 Task: Create Workspace Inventory Management Software Workspace description Analyze data and create insightful visualizations. Workspace type Human Resources
Action: Mouse moved to (390, 66)
Screenshot: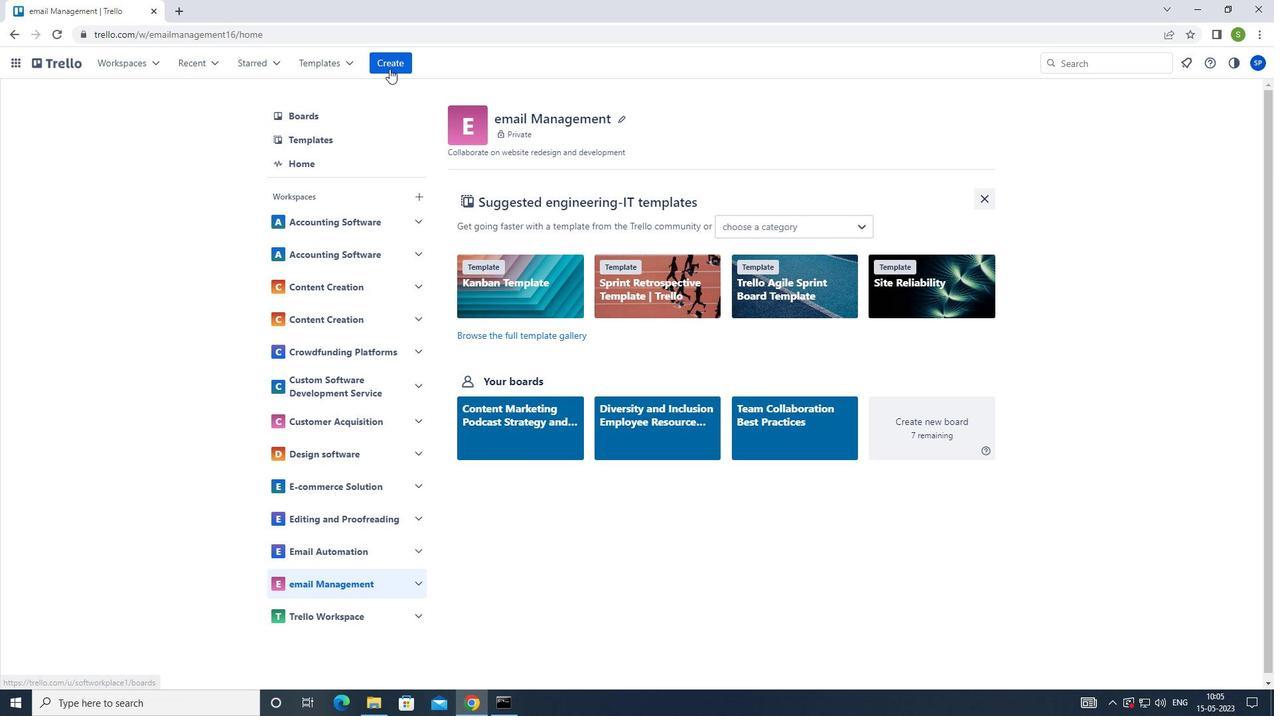 
Action: Mouse pressed left at (390, 66)
Screenshot: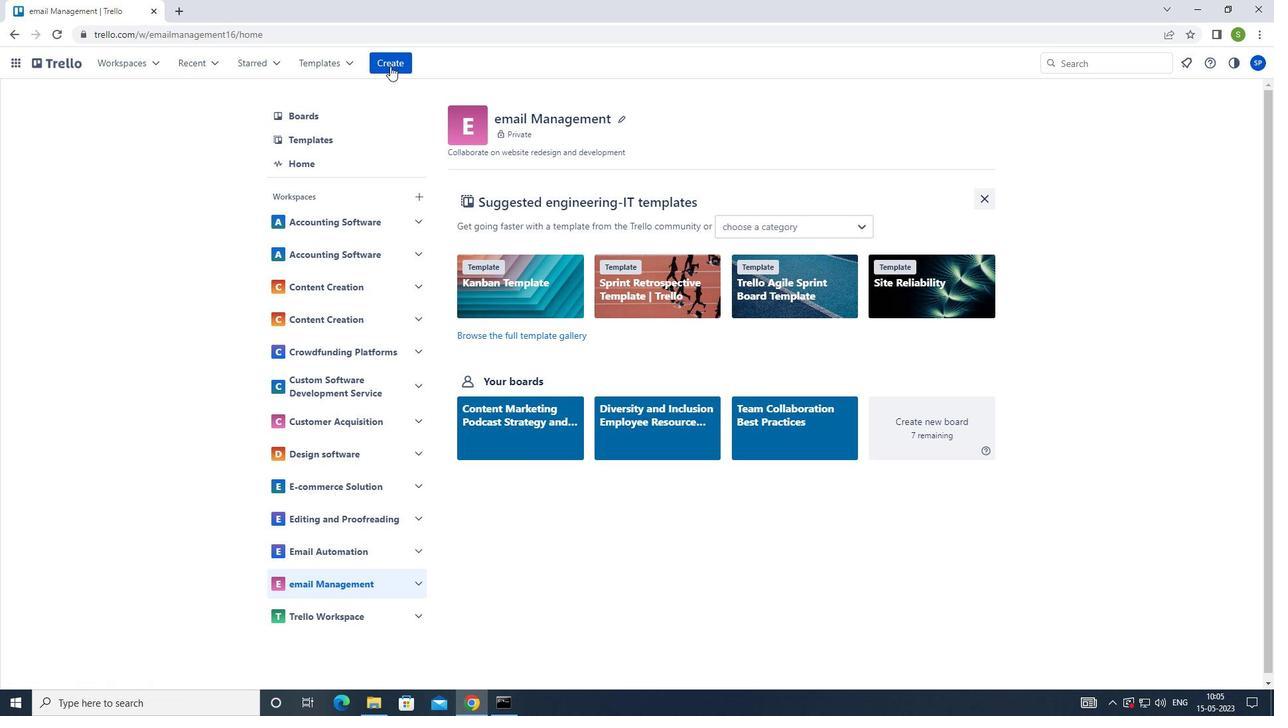
Action: Mouse moved to (425, 207)
Screenshot: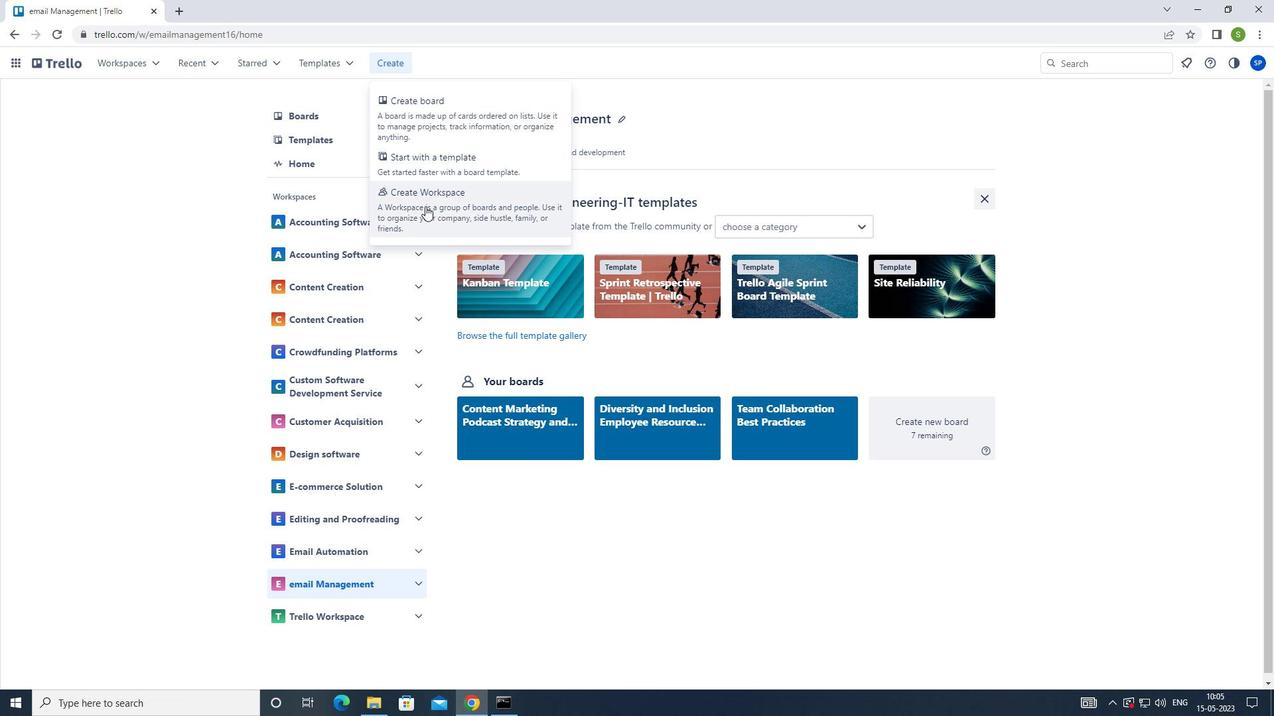 
Action: Mouse pressed left at (425, 207)
Screenshot: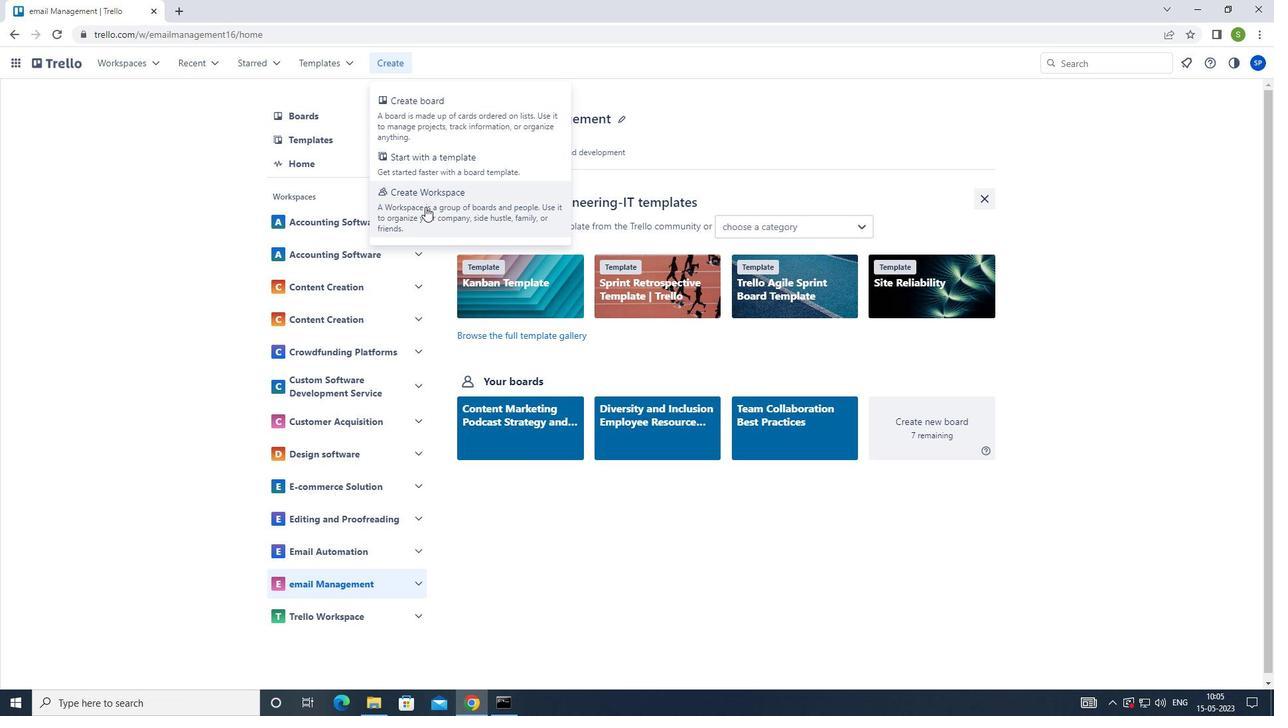 
Action: Mouse moved to (463, 192)
Screenshot: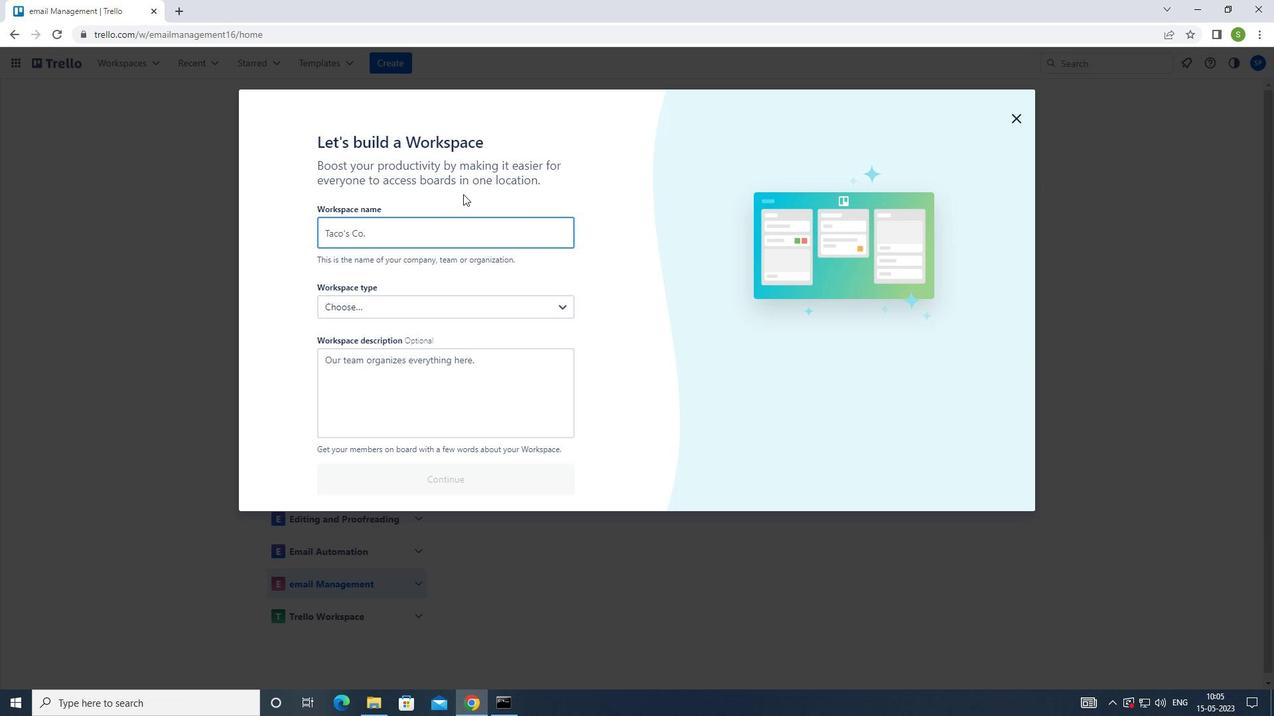 
Action: Key pressed <Key.shift>INVENTORY<Key.space><Key.shift>MANAGEMENT<Key.space><Key.shift><Key.shift><Key.shift>SOFTWRE
Screenshot: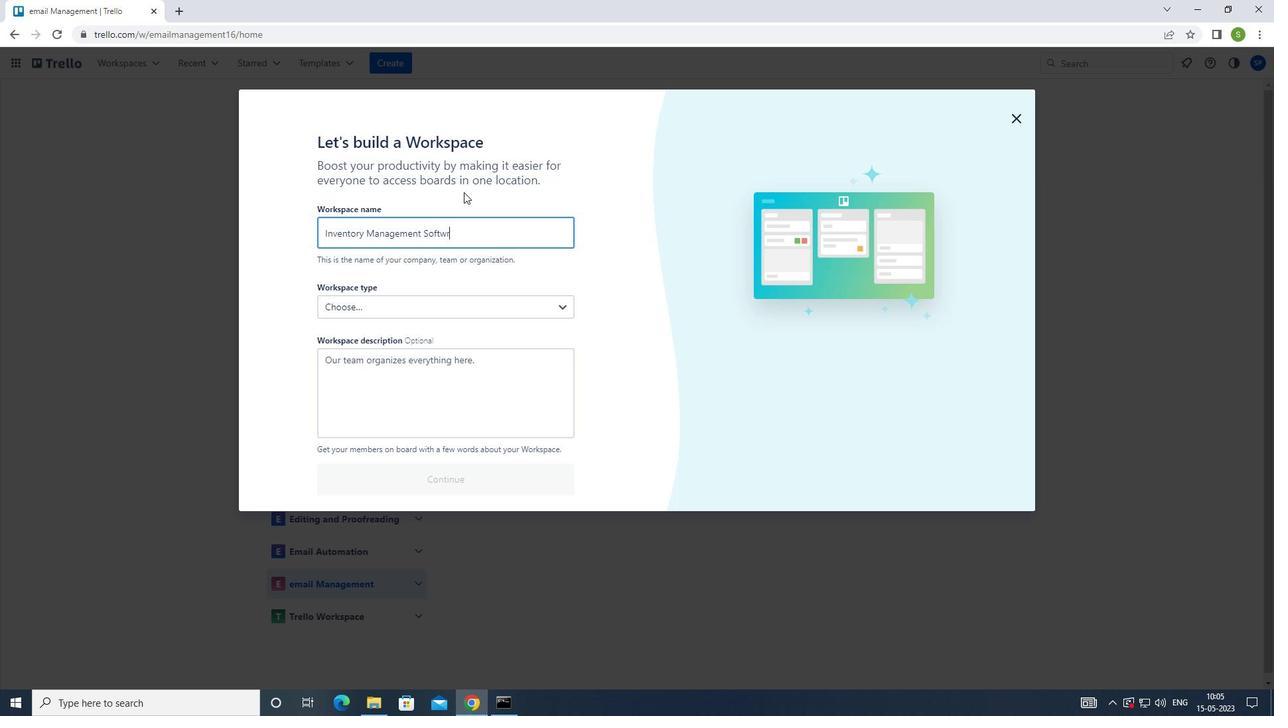 
Action: Mouse moved to (463, 192)
Screenshot: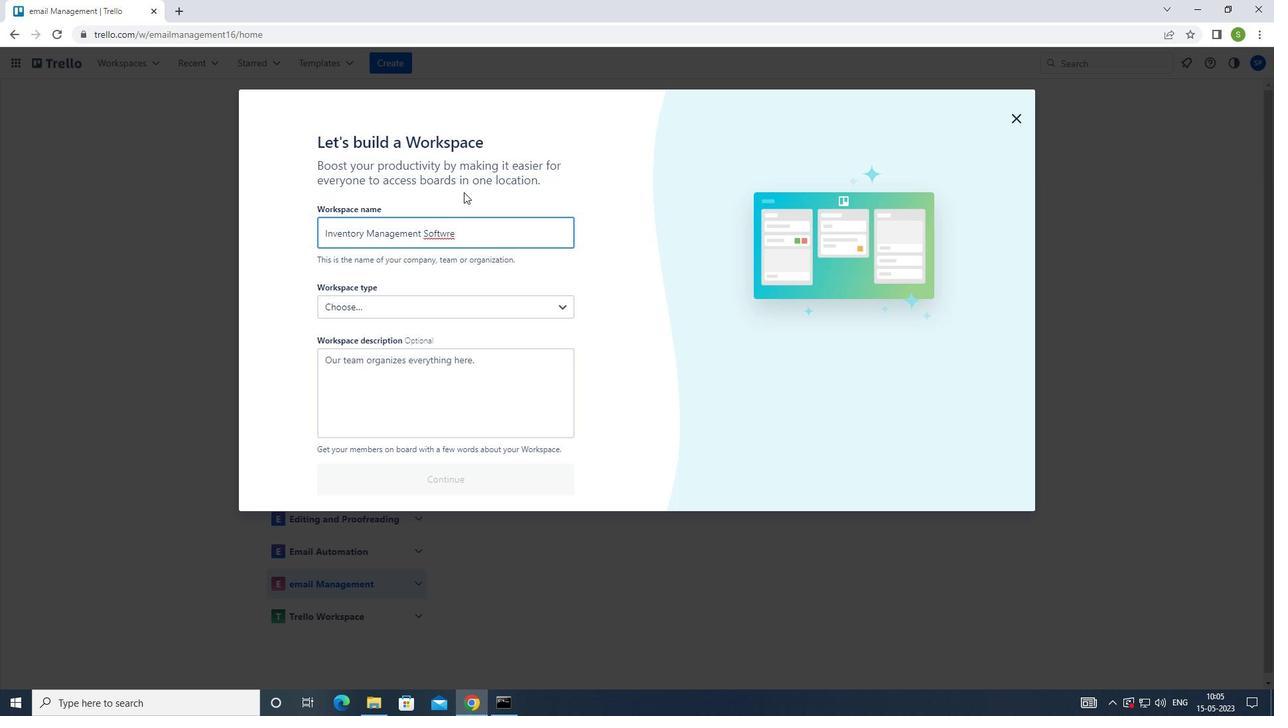 
Action: Key pressed <Key.left><Key.left>A
Screenshot: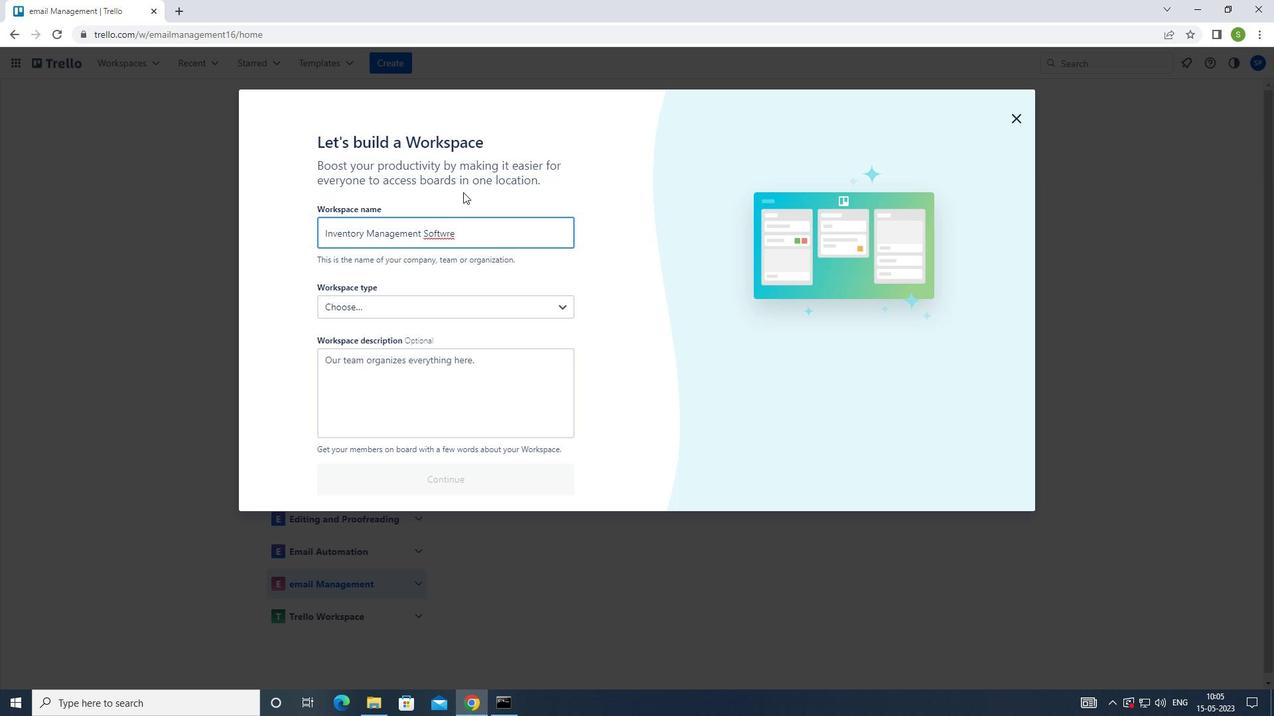 
Action: Mouse moved to (412, 392)
Screenshot: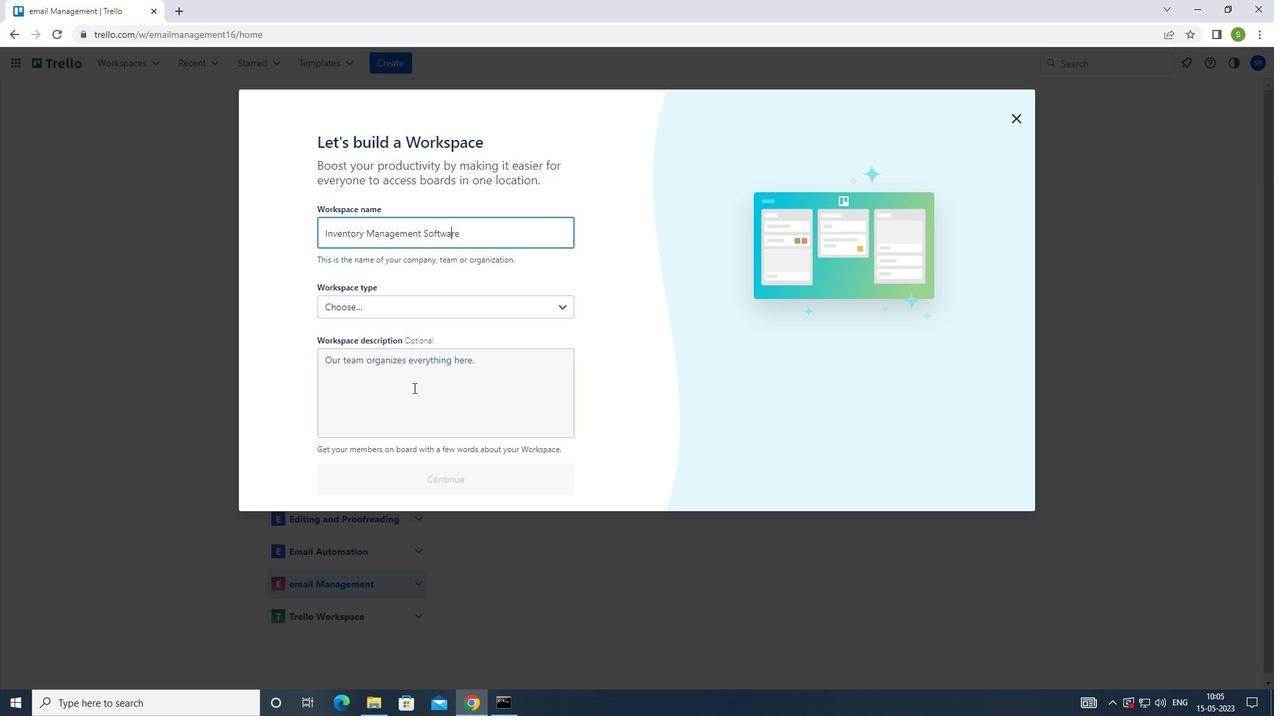 
Action: Mouse pressed left at (412, 392)
Screenshot: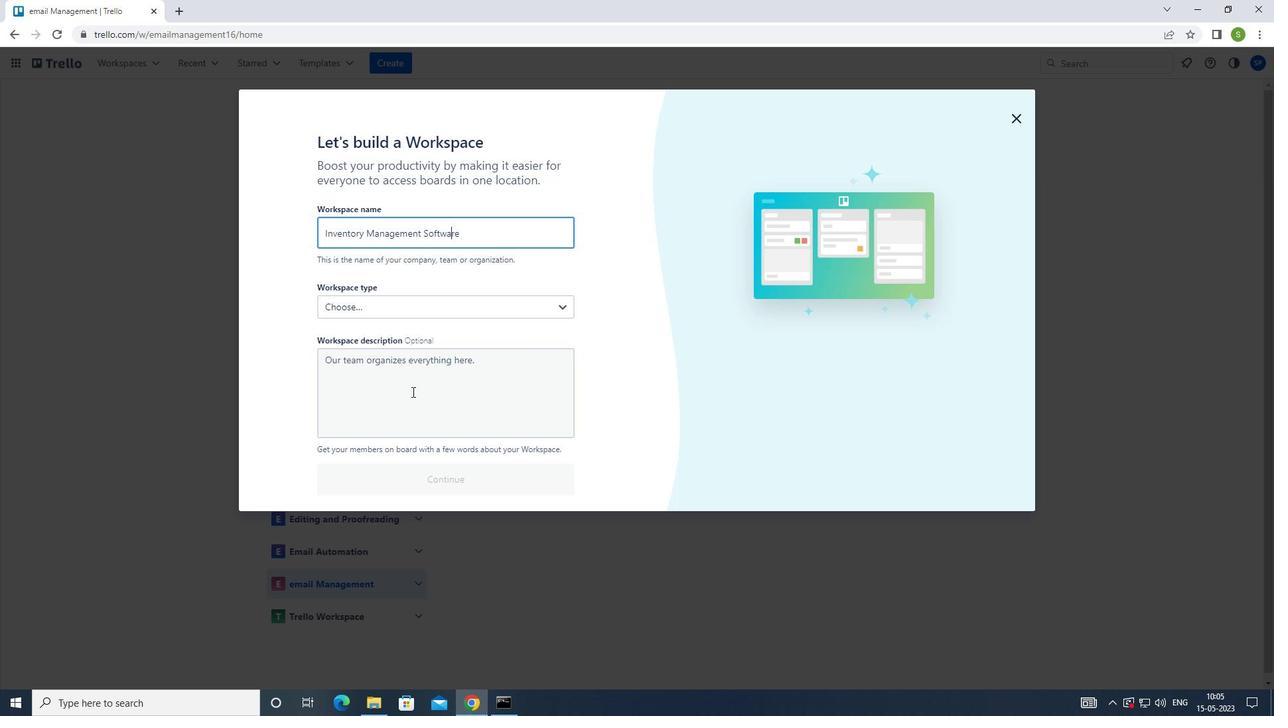 
Action: Mouse moved to (410, 394)
Screenshot: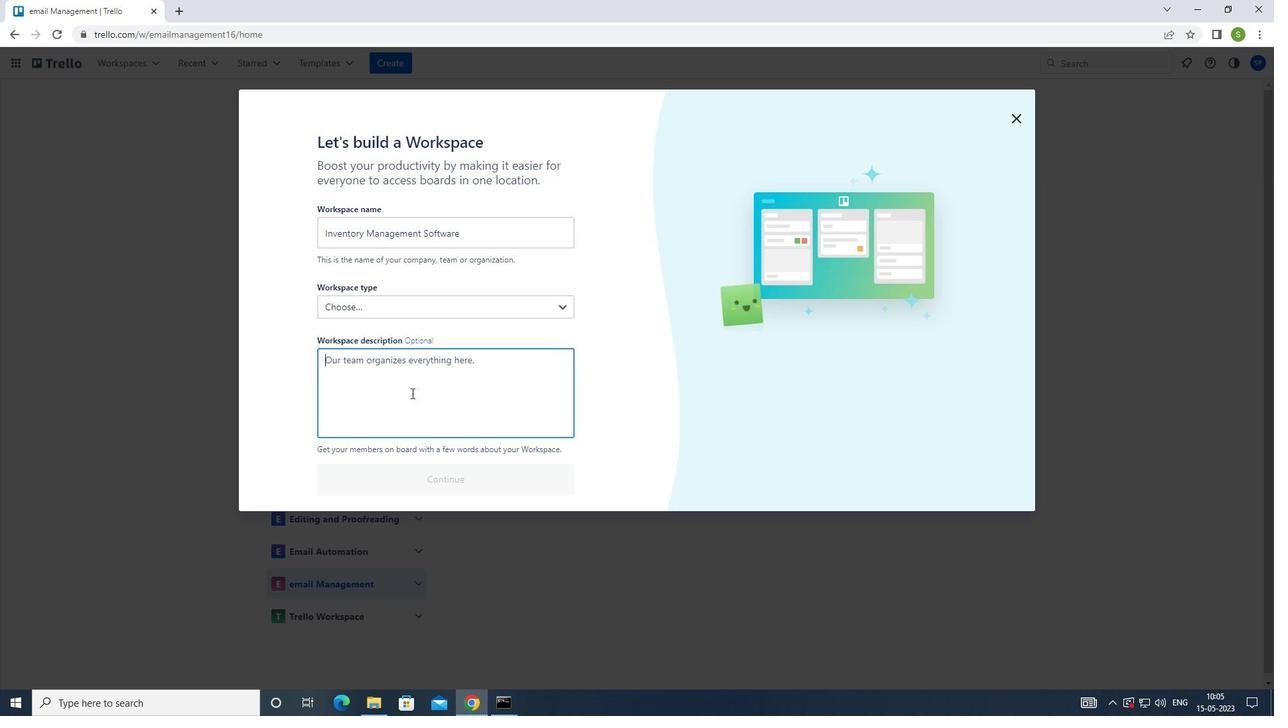 
Action: Key pressed <Key.shift>ANALYSIS<Key.backspace><Key.backspace><Key.backspace>ZE<Key.space>DATA<Key.space>AND<Key.space>CENTER<Key.space>INSIGHTFUL<Key.space>VISUALIZATION
Screenshot: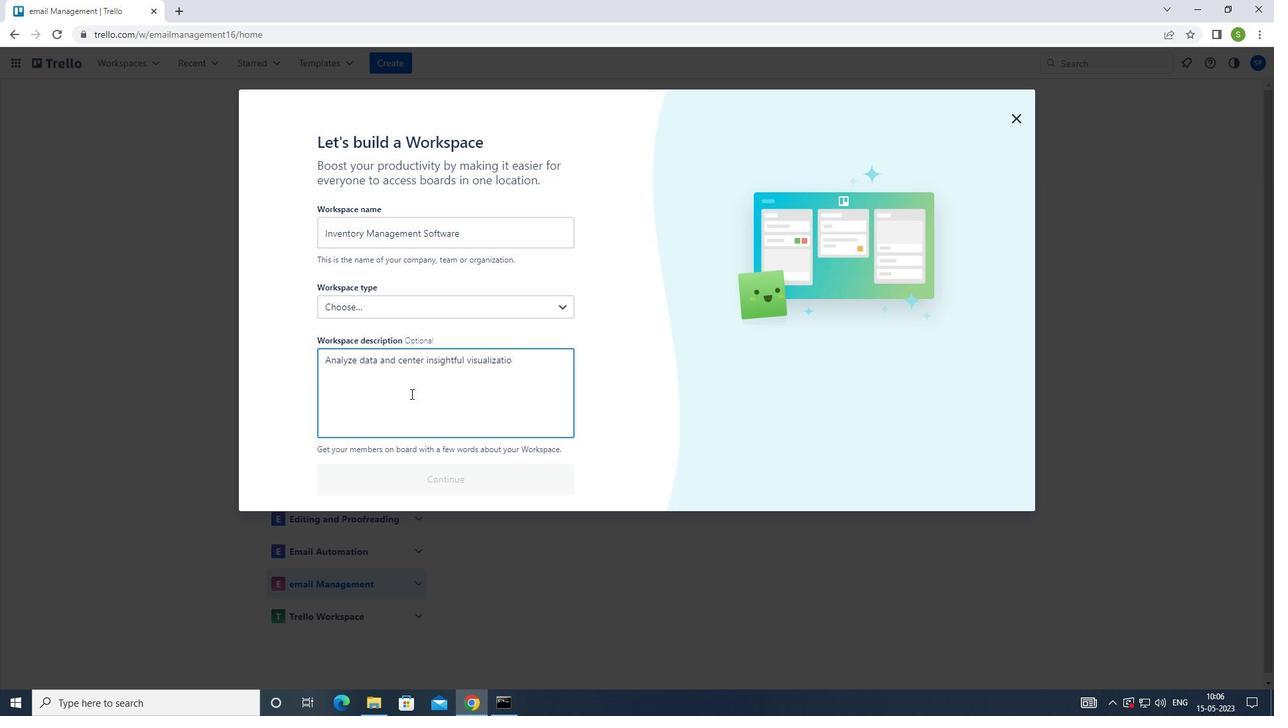 
Action: Mouse moved to (425, 309)
Screenshot: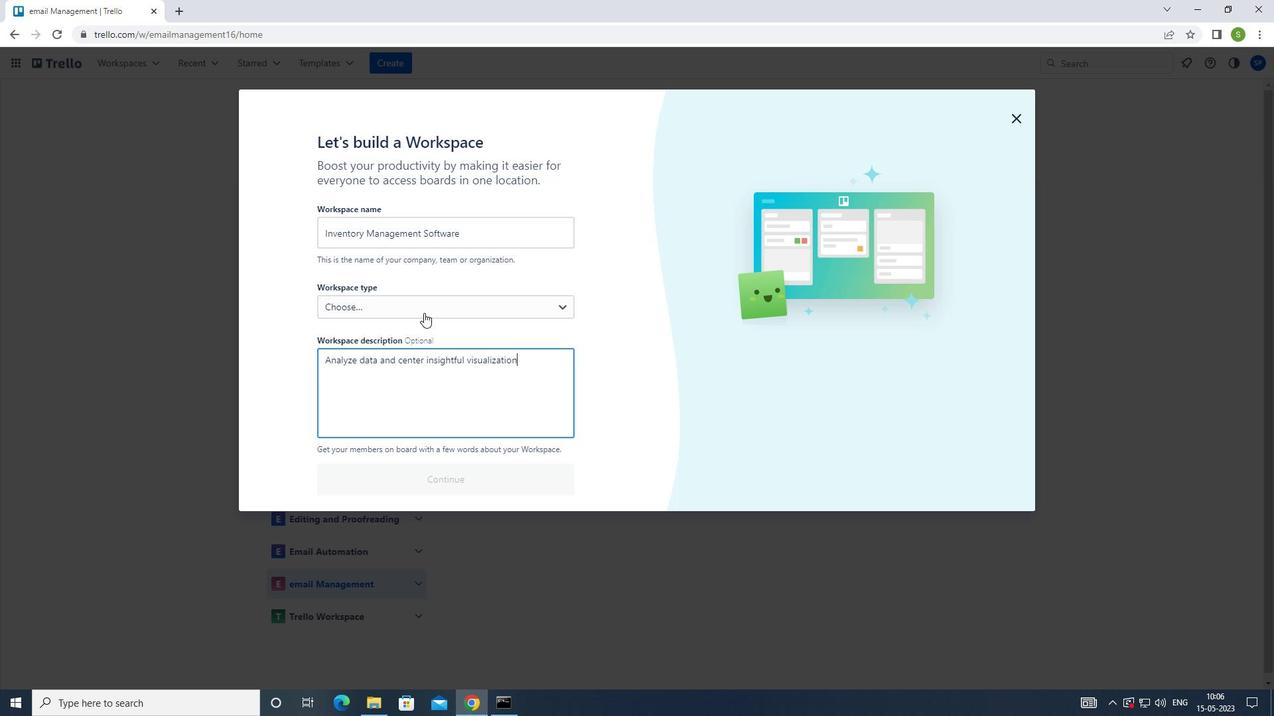 
Action: Mouse pressed left at (425, 309)
Screenshot: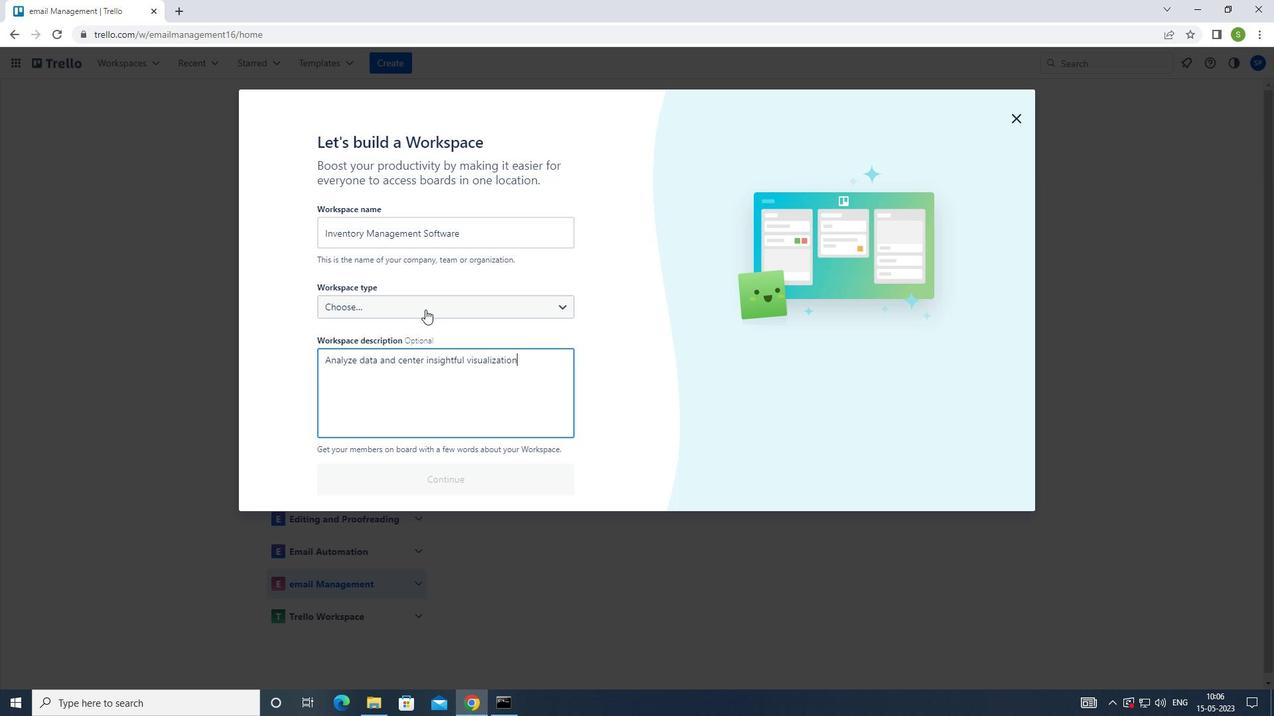 
Action: Mouse moved to (441, 442)
Screenshot: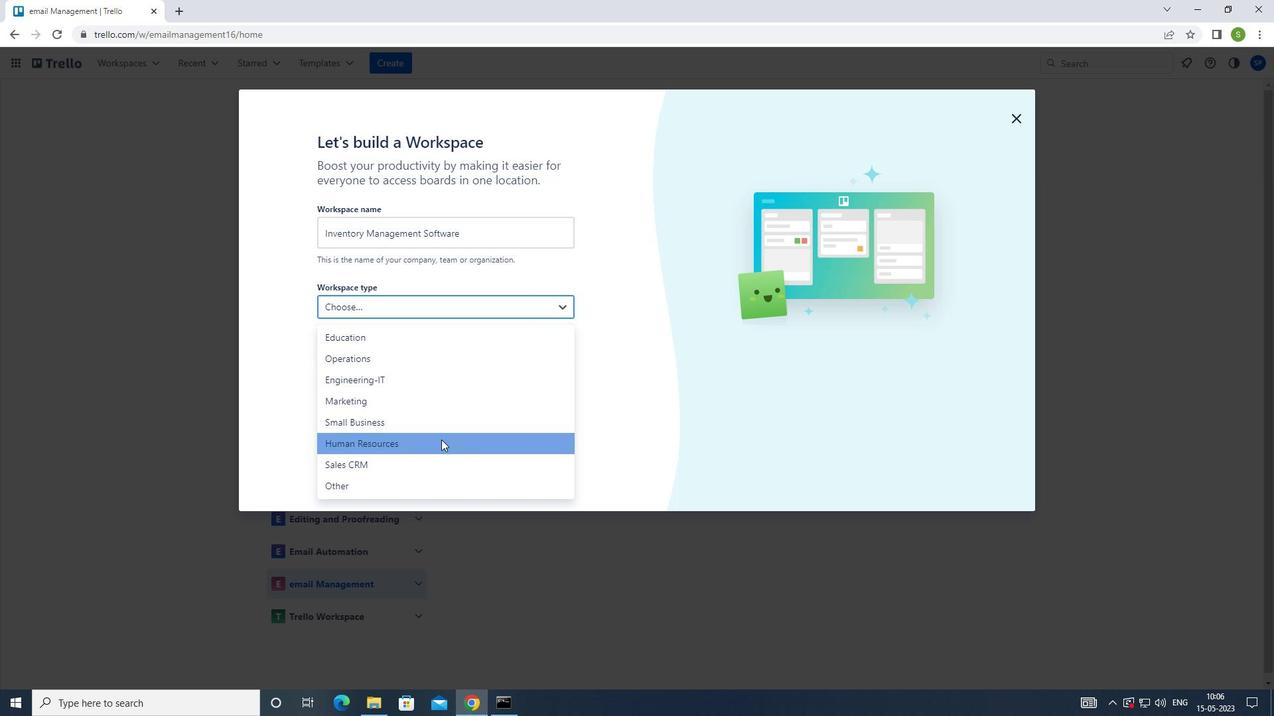 
Action: Mouse pressed left at (441, 442)
Screenshot: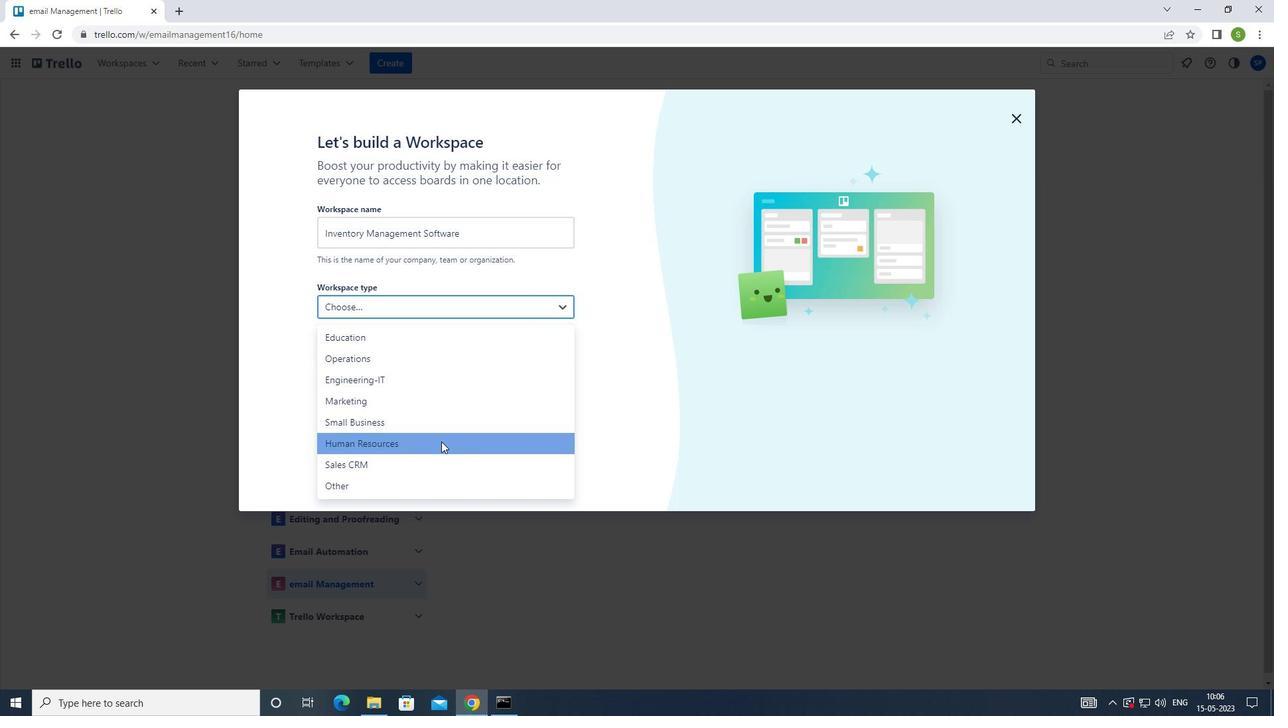 
Action: Mouse moved to (441, 479)
Screenshot: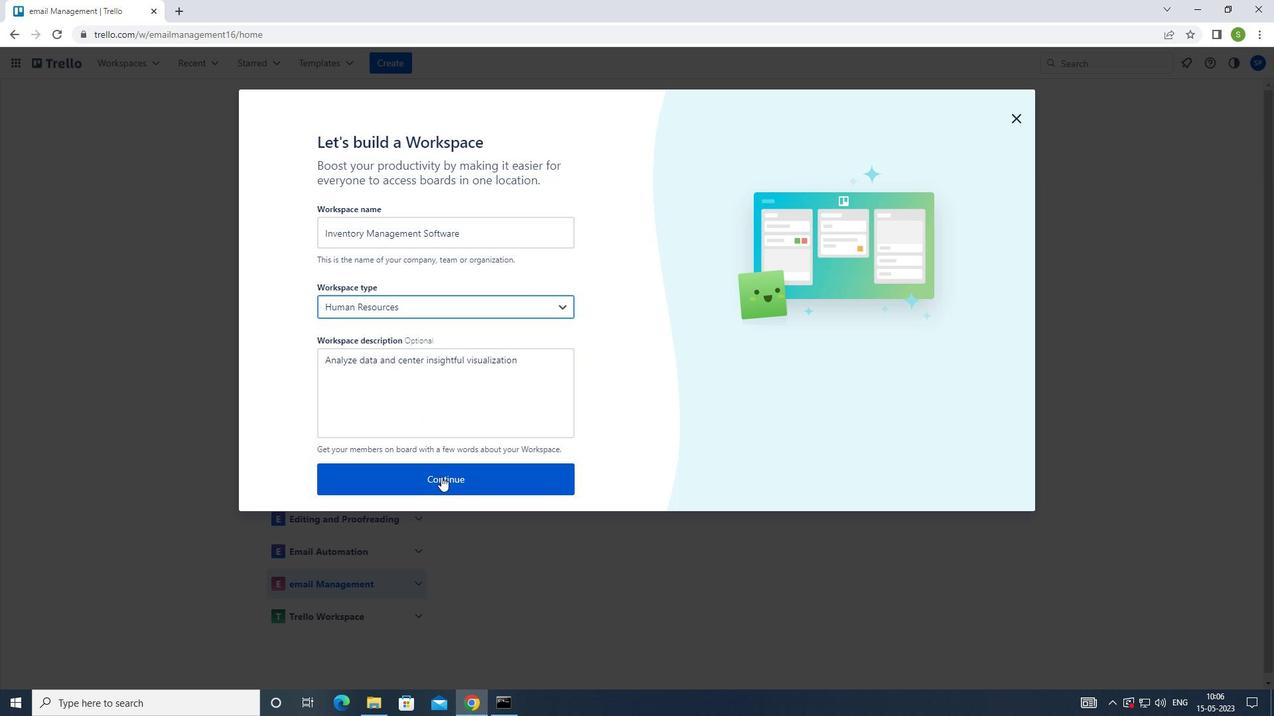 
Action: Mouse pressed left at (441, 479)
Screenshot: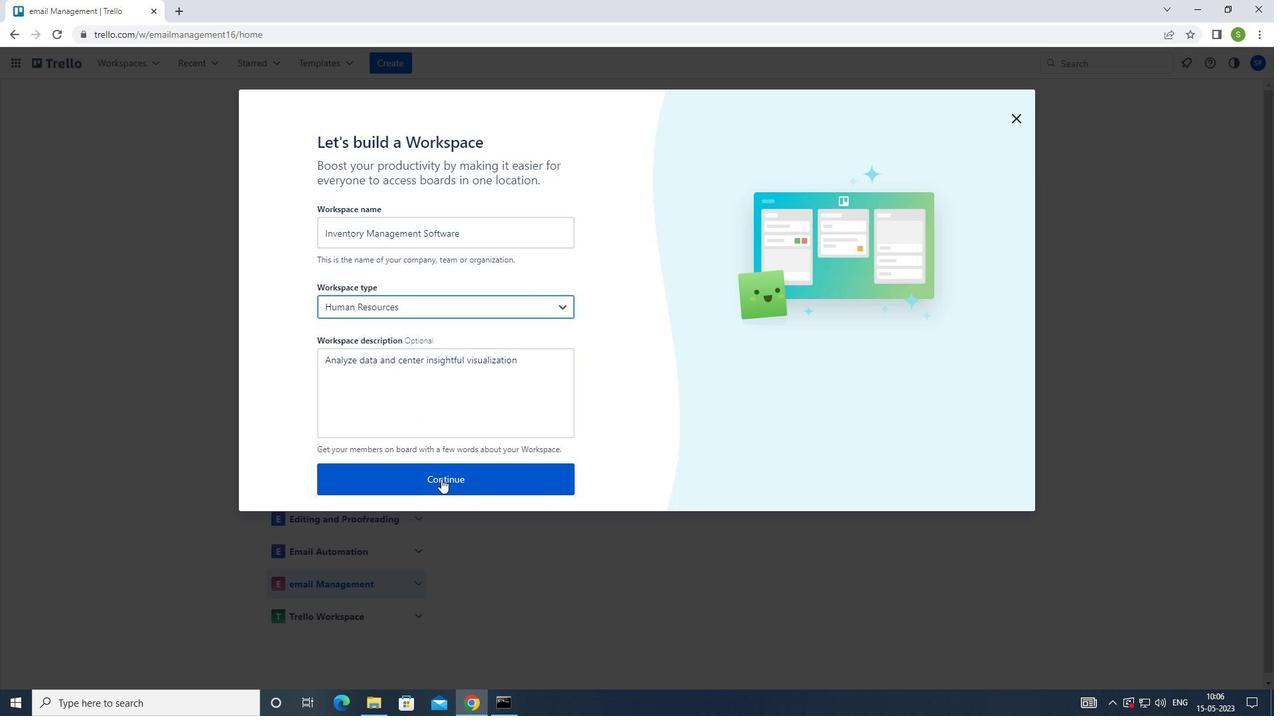 
Action: Mouse moved to (442, 479)
Screenshot: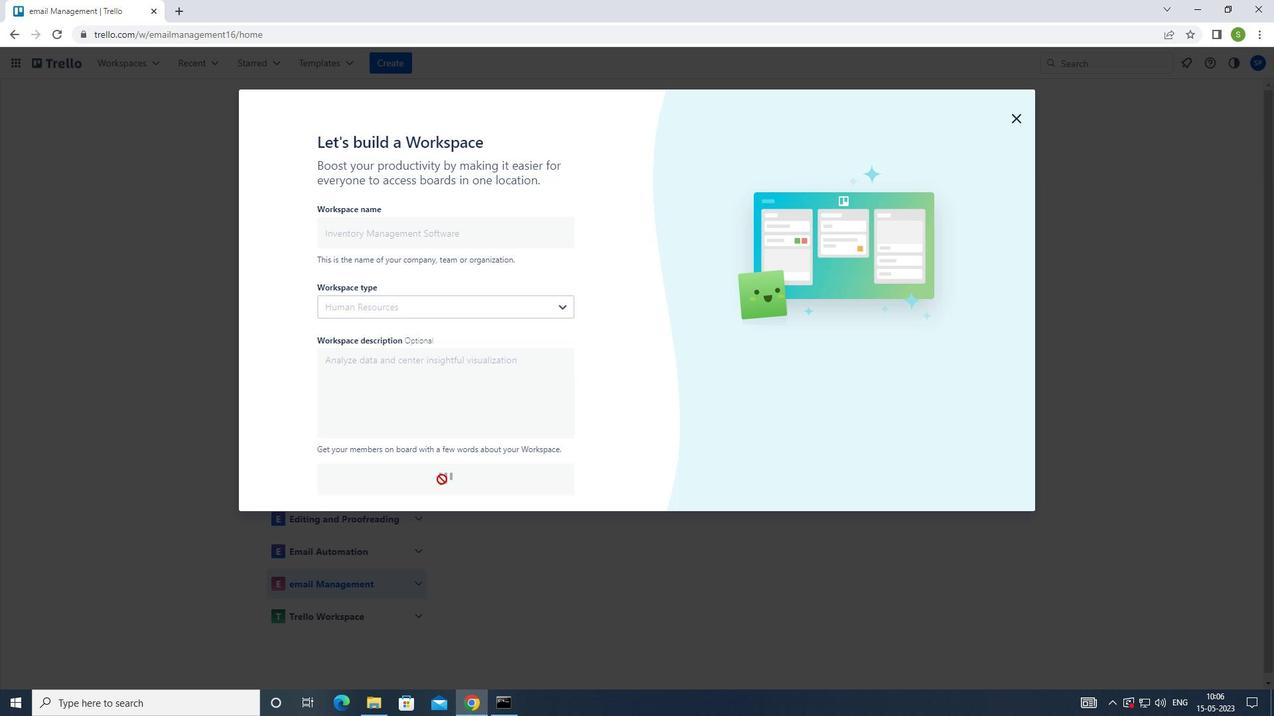 
Action: Key pressed <Key.f8>
Screenshot: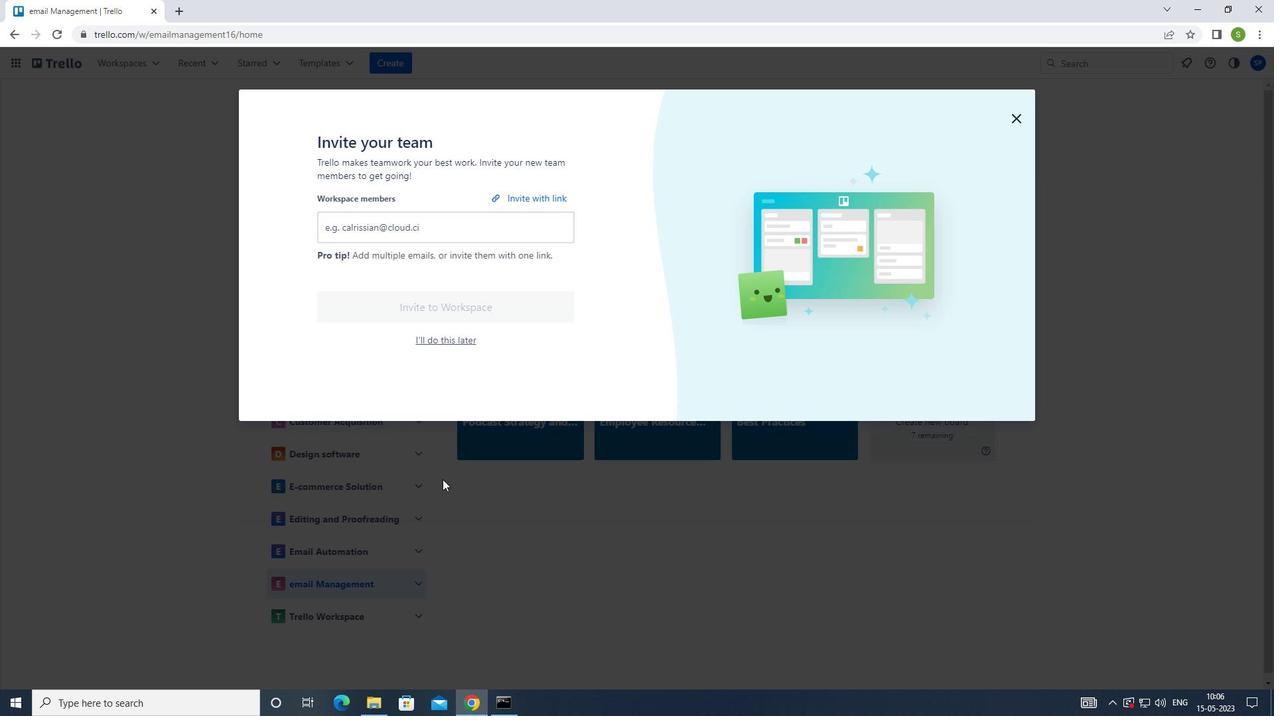 
